 Task: Apply Heading 1 to the description "Develop new Website" in the card.
Action: Mouse pressed left at (635, 187)
Screenshot: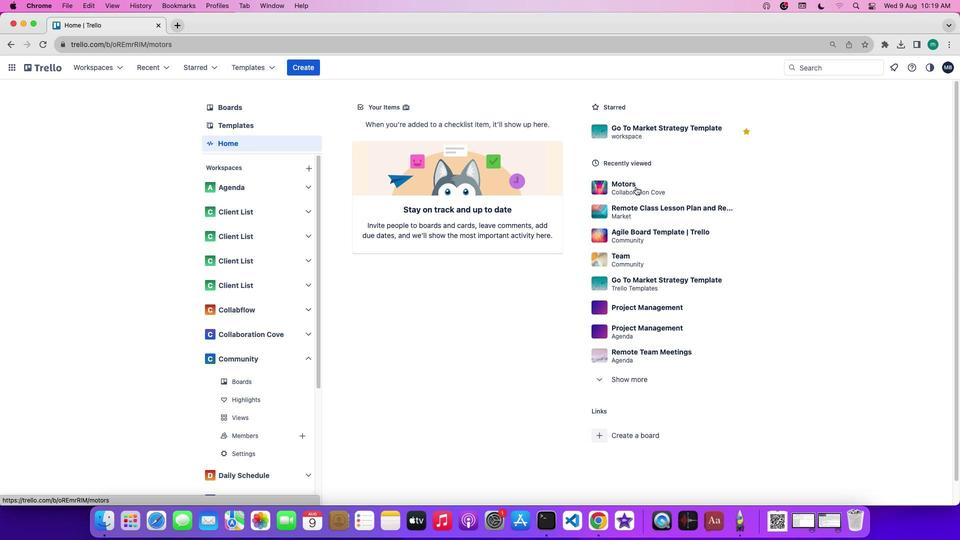 
Action: Mouse moved to (215, 217)
Screenshot: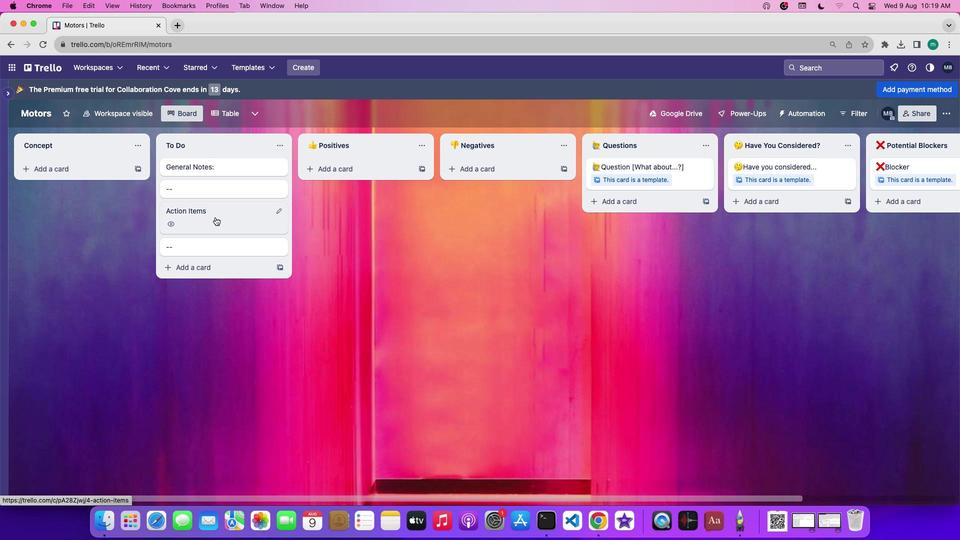 
Action: Mouse pressed left at (215, 217)
Screenshot: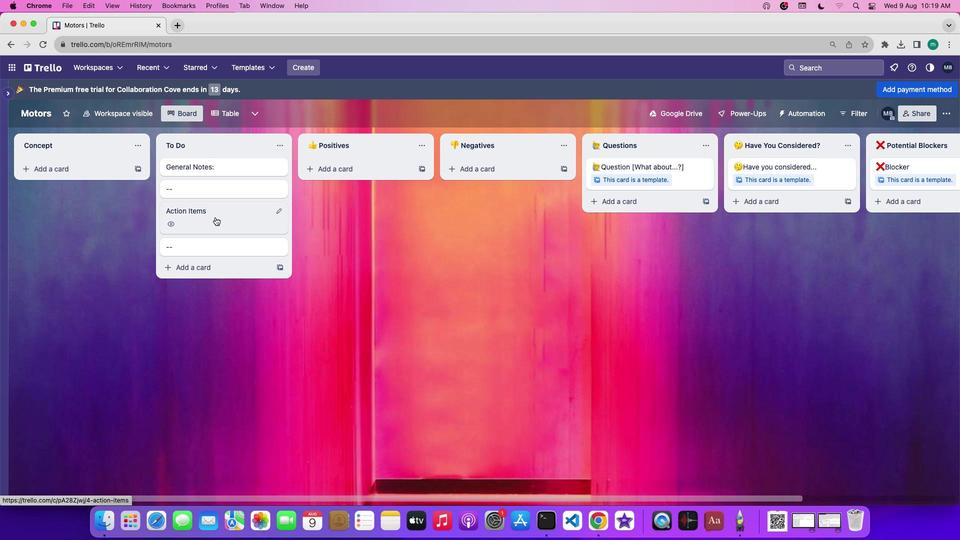 
Action: Mouse moved to (616, 331)
Screenshot: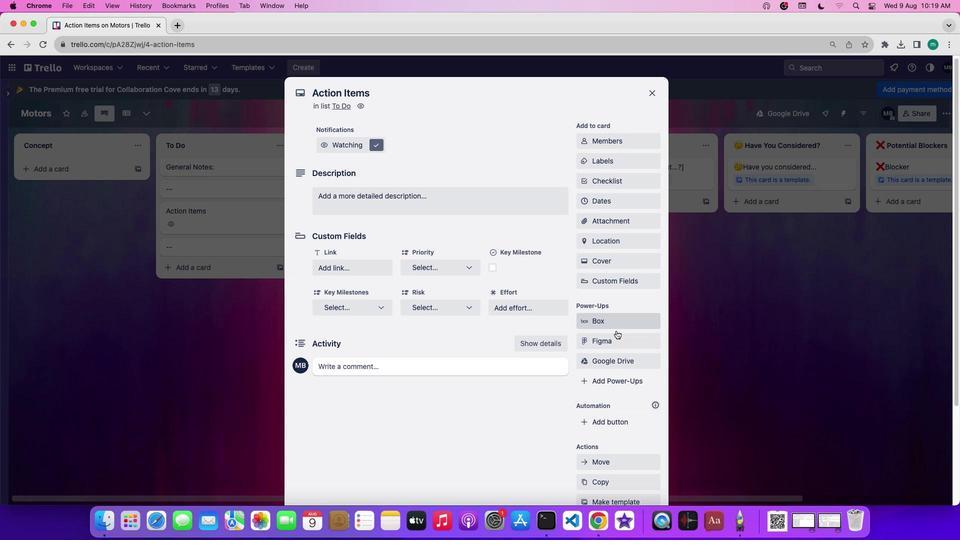 
Action: Mouse scrolled (616, 331) with delta (0, 0)
Screenshot: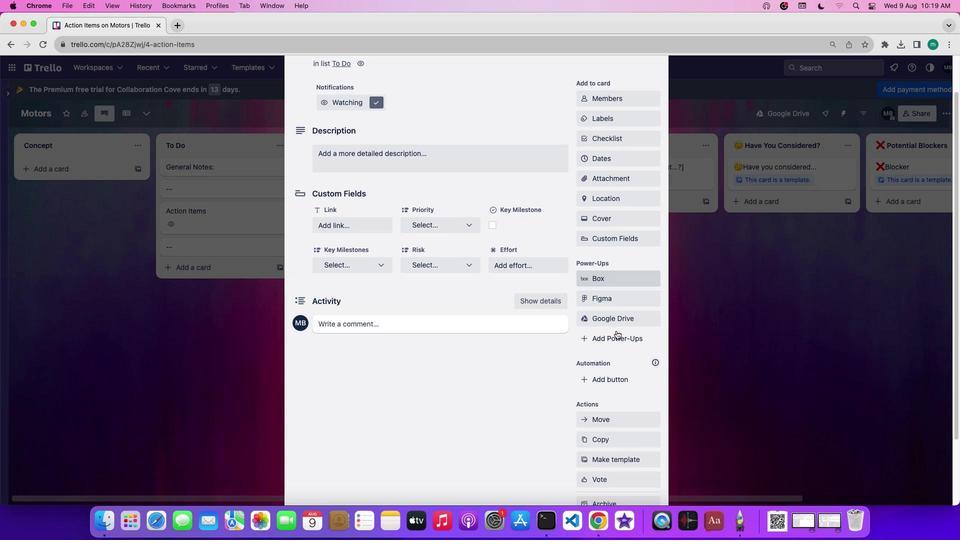 
Action: Mouse scrolled (616, 331) with delta (0, 0)
Screenshot: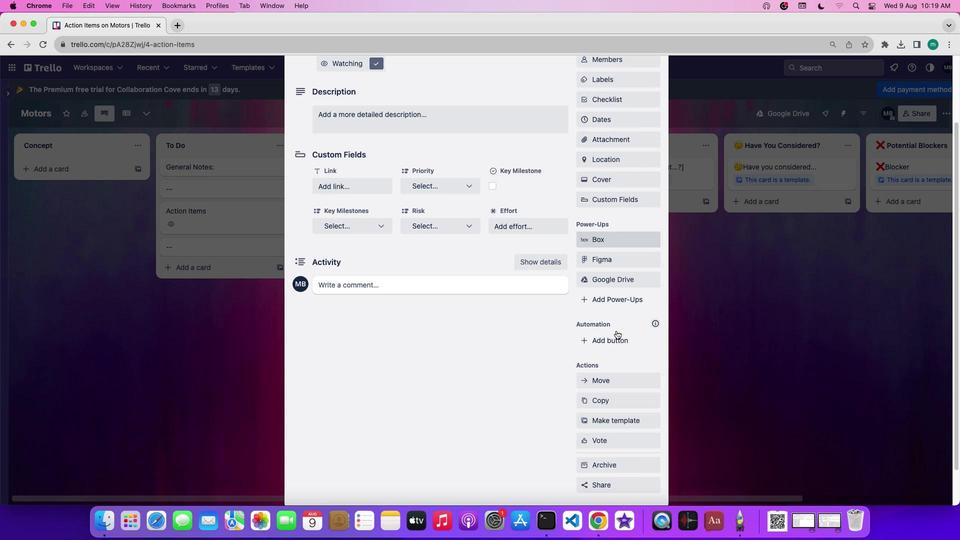 
Action: Mouse scrolled (616, 331) with delta (0, -1)
Screenshot: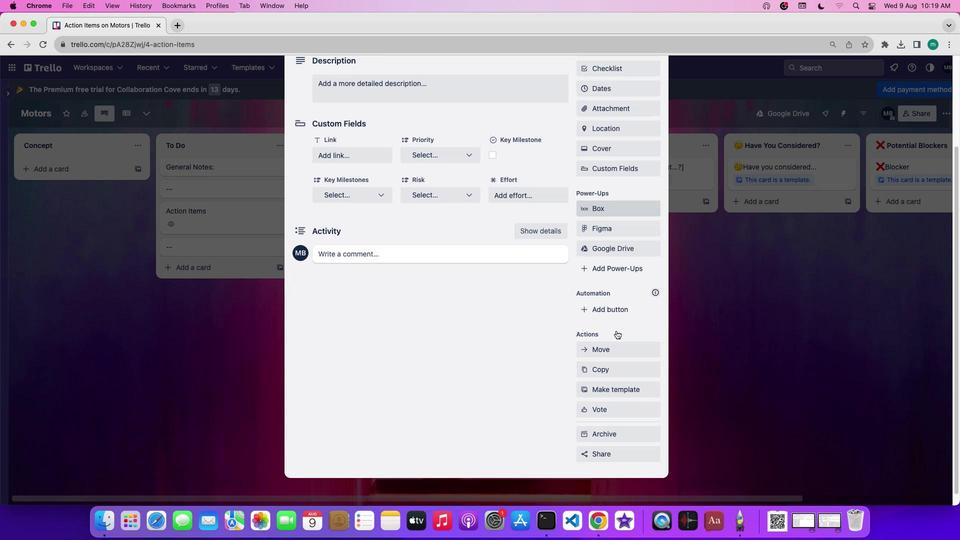 
Action: Mouse scrolled (616, 331) with delta (0, -2)
Screenshot: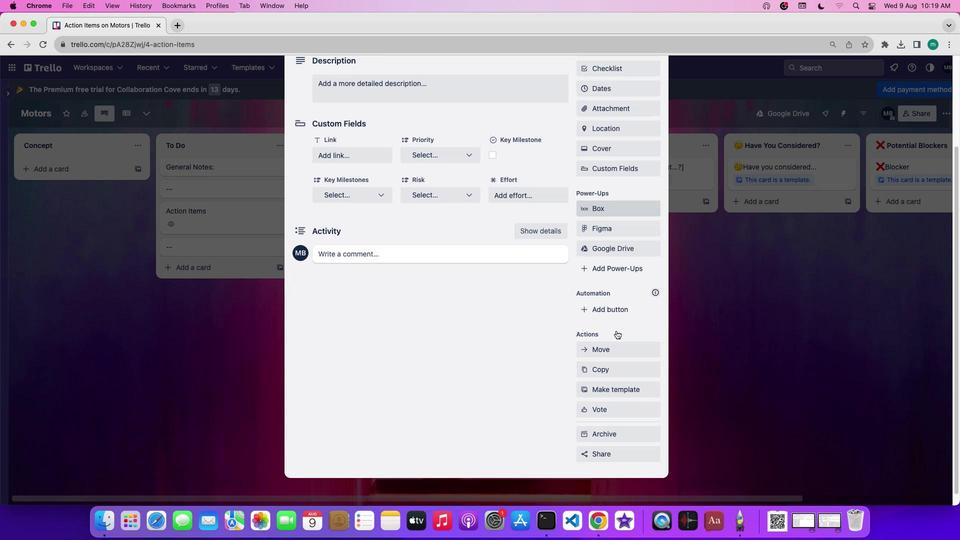 
Action: Mouse scrolled (616, 331) with delta (0, -2)
Screenshot: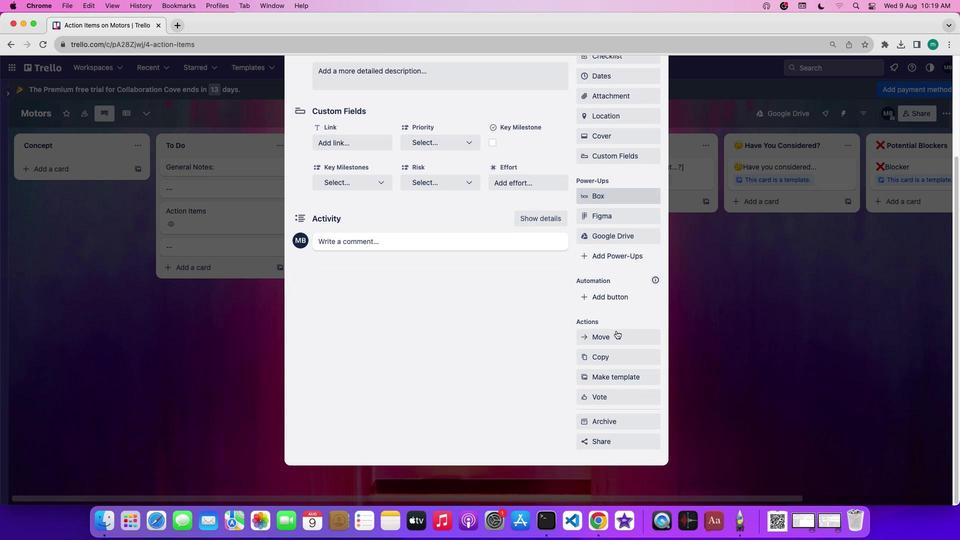 
Action: Mouse moved to (400, 209)
Screenshot: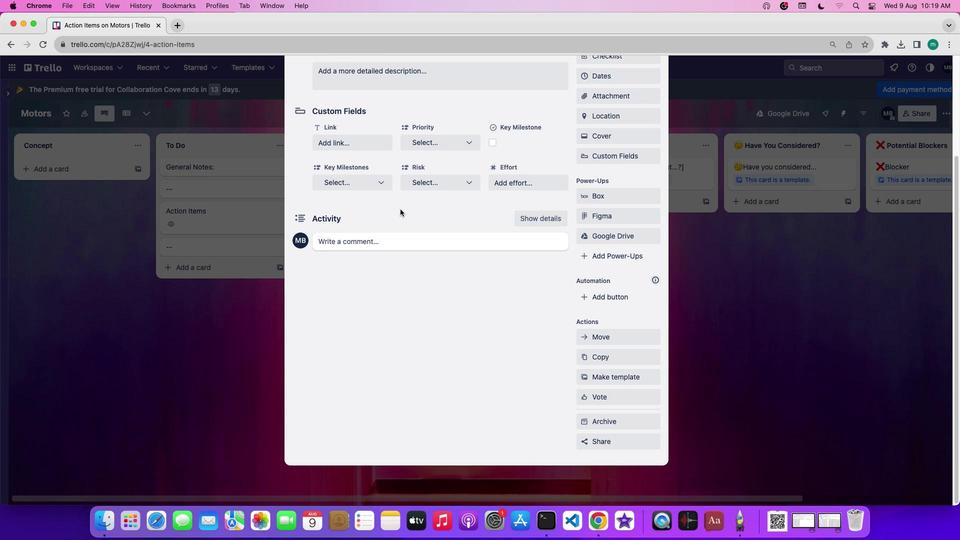
Action: Mouse scrolled (400, 209) with delta (0, 0)
Screenshot: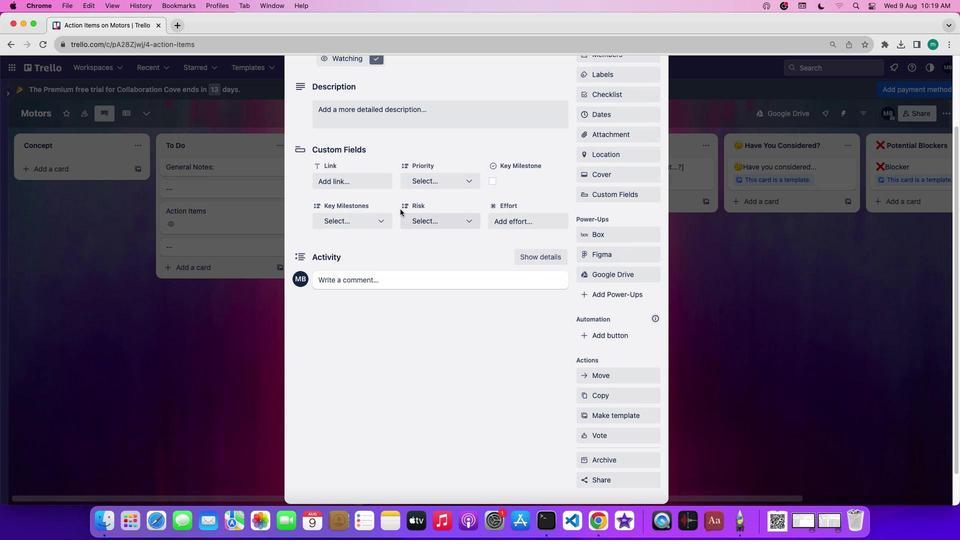 
Action: Mouse scrolled (400, 209) with delta (0, 0)
Screenshot: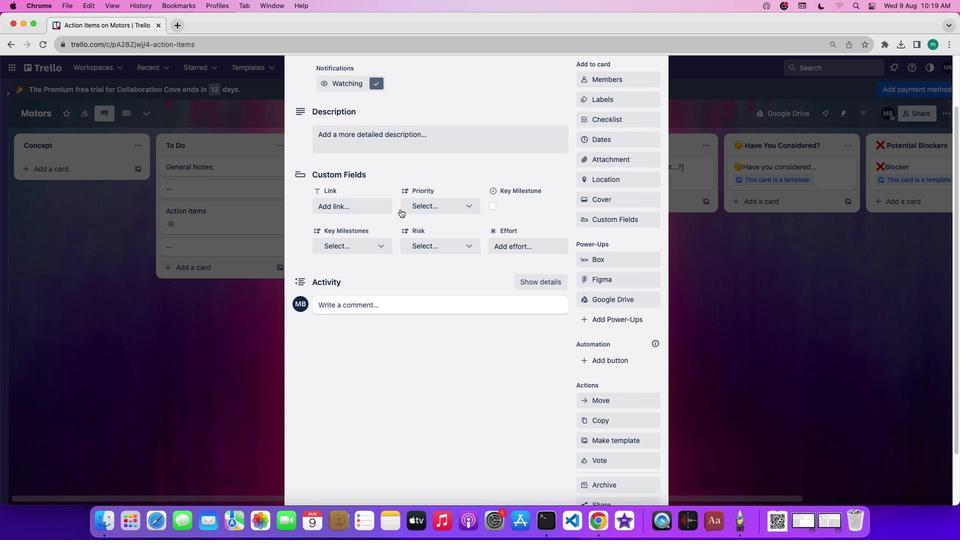 
Action: Mouse scrolled (400, 209) with delta (0, 1)
Screenshot: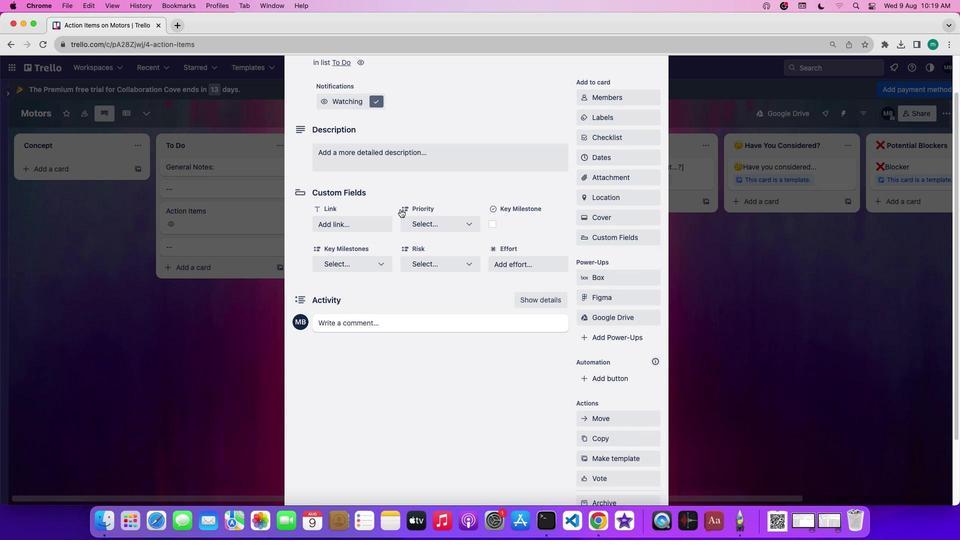 
Action: Mouse moved to (352, 154)
Screenshot: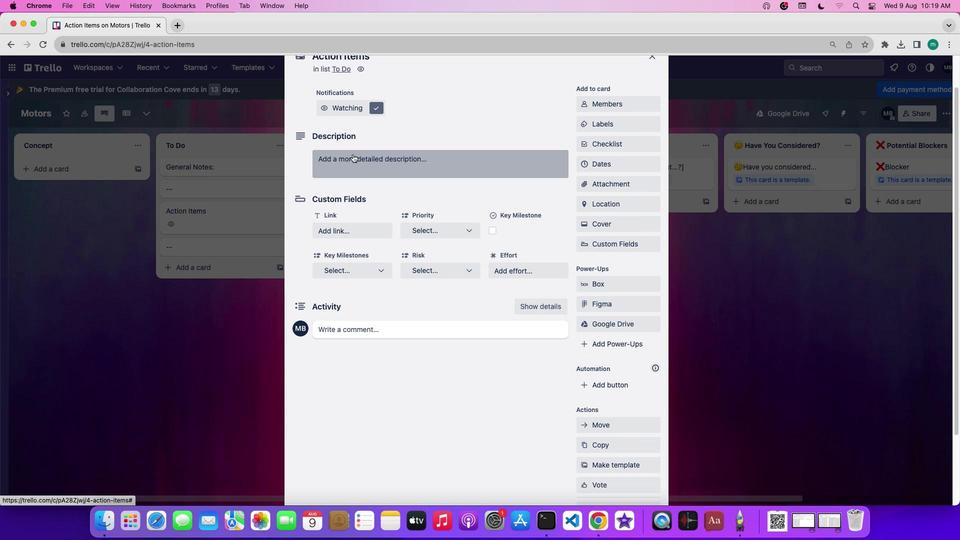 
Action: Mouse pressed left at (352, 154)
Screenshot: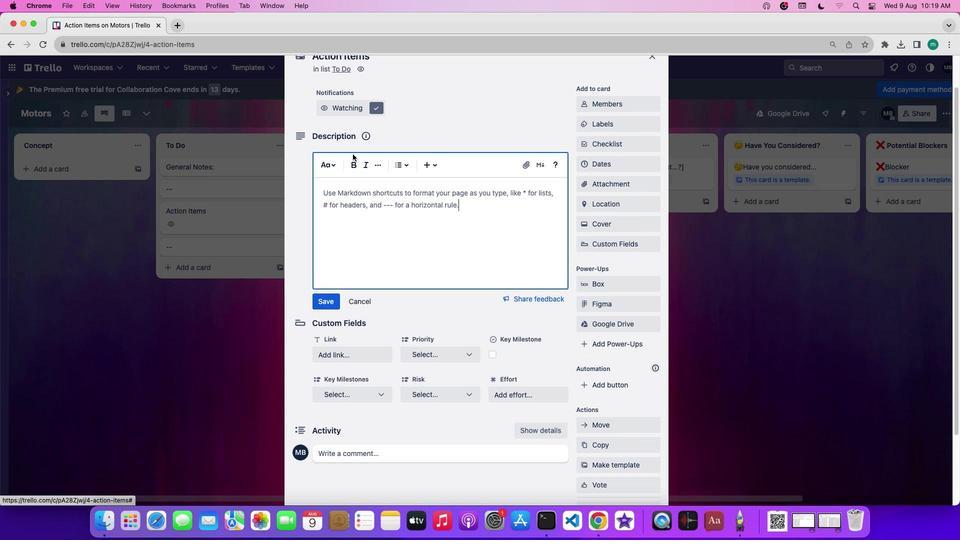 
Action: Mouse moved to (336, 164)
Screenshot: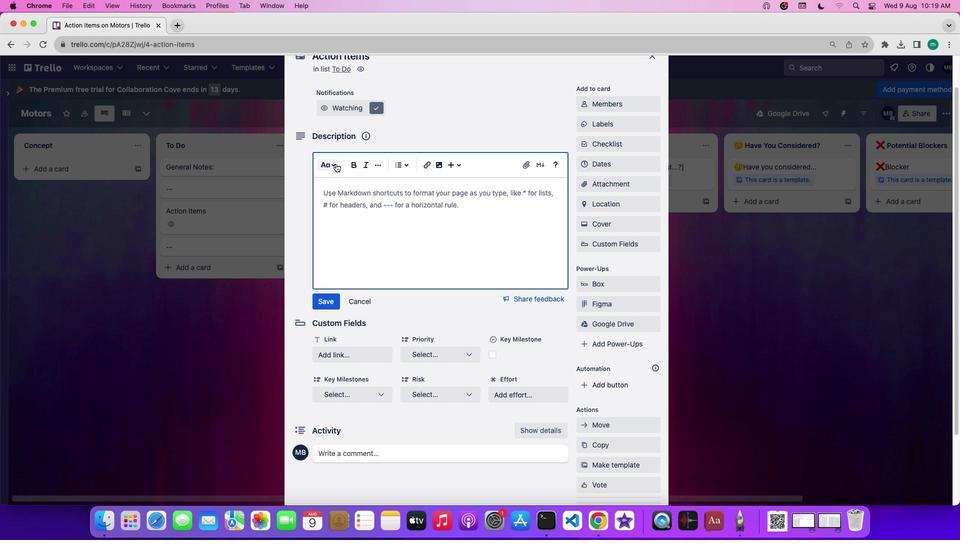 
Action: Mouse pressed left at (336, 164)
Screenshot: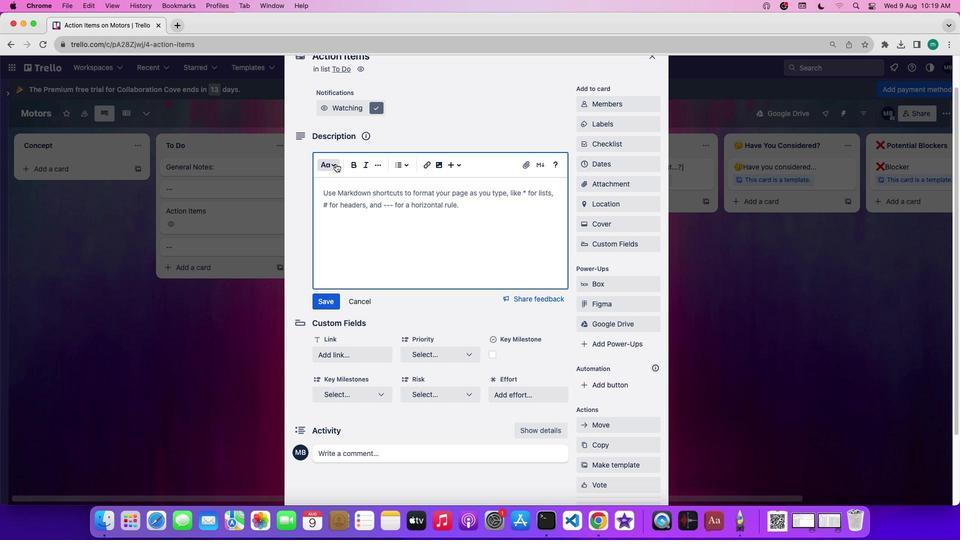 
Action: Mouse moved to (346, 202)
Screenshot: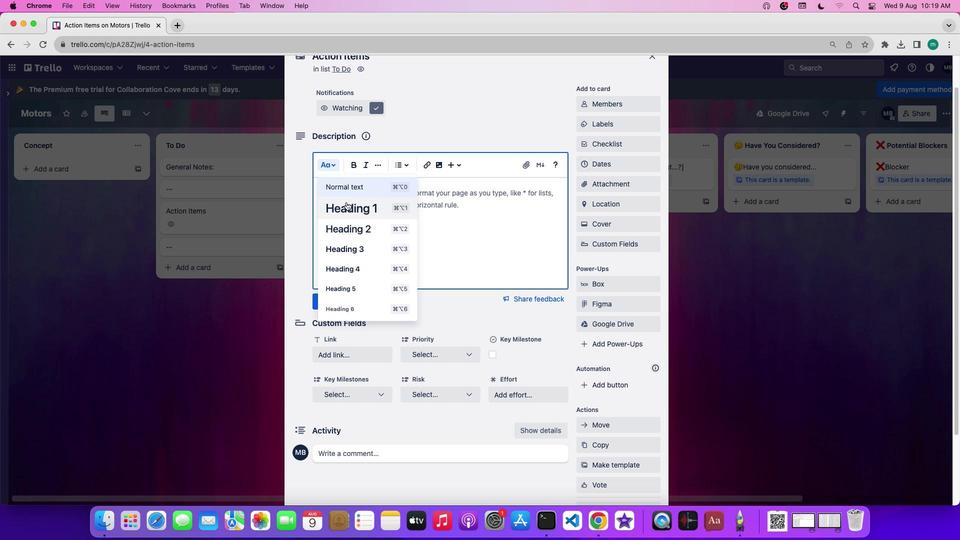 
Action: Mouse pressed left at (346, 202)
Screenshot: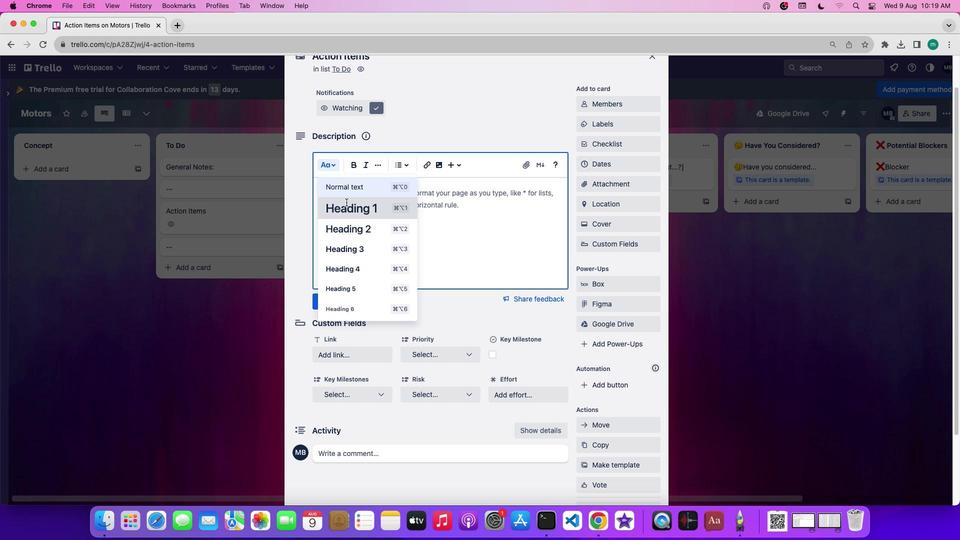 
Action: Key pressed Key.shift'D''e''v''e''l''o''p'Key.space'n''e''w'Key.spaceKey.shift'W''e''b''s''i''t''e'
Screenshot: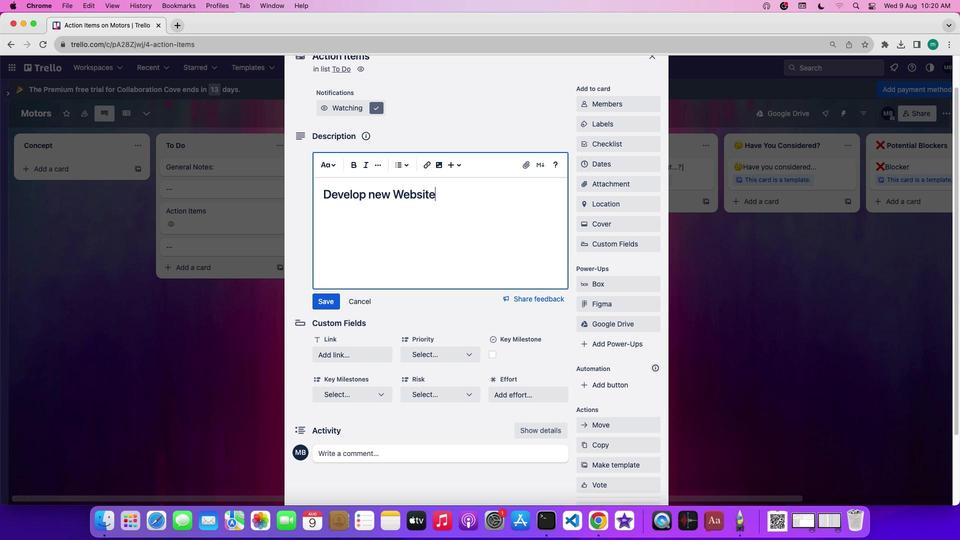 
Action: Mouse moved to (346, 202)
Screenshot: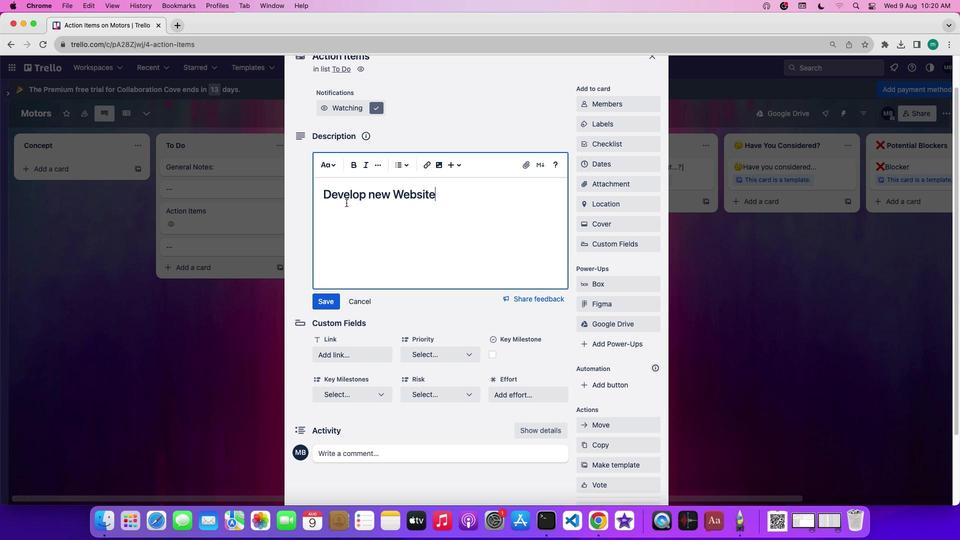 
